 Task: Change the description text to italic.
Action: Mouse moved to (564, 441)
Screenshot: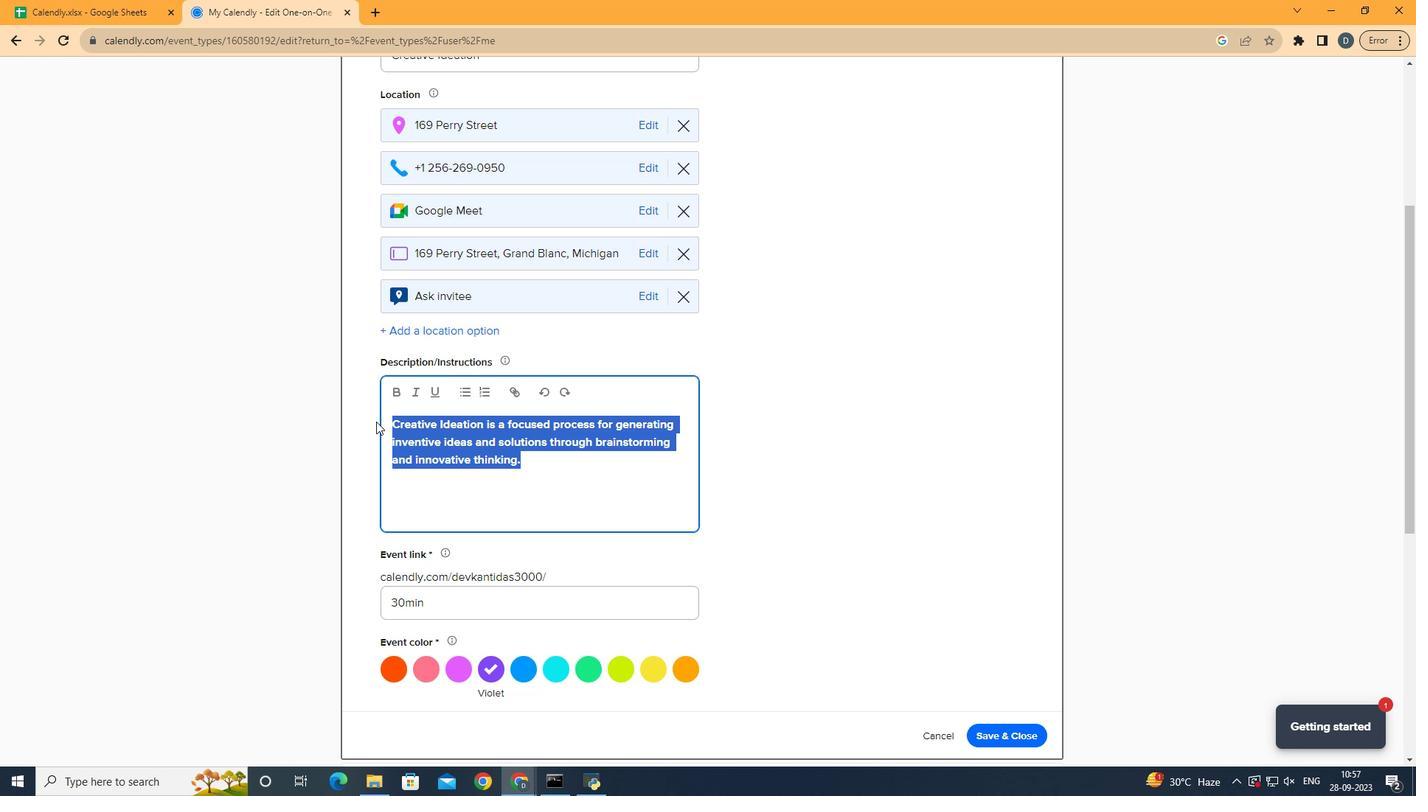 
Action: Mouse pressed left at (564, 441)
Screenshot: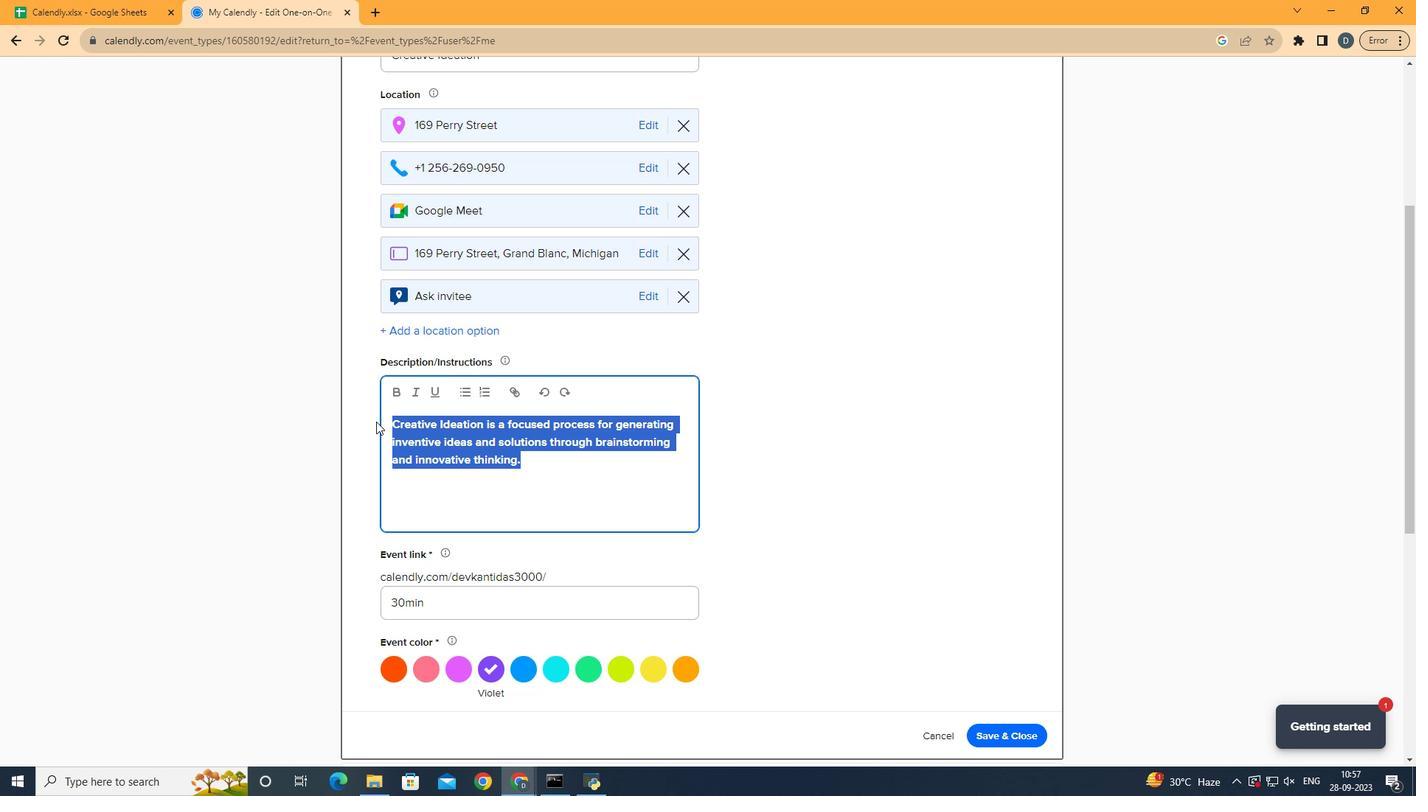 
Action: Mouse moved to (390, 357)
Screenshot: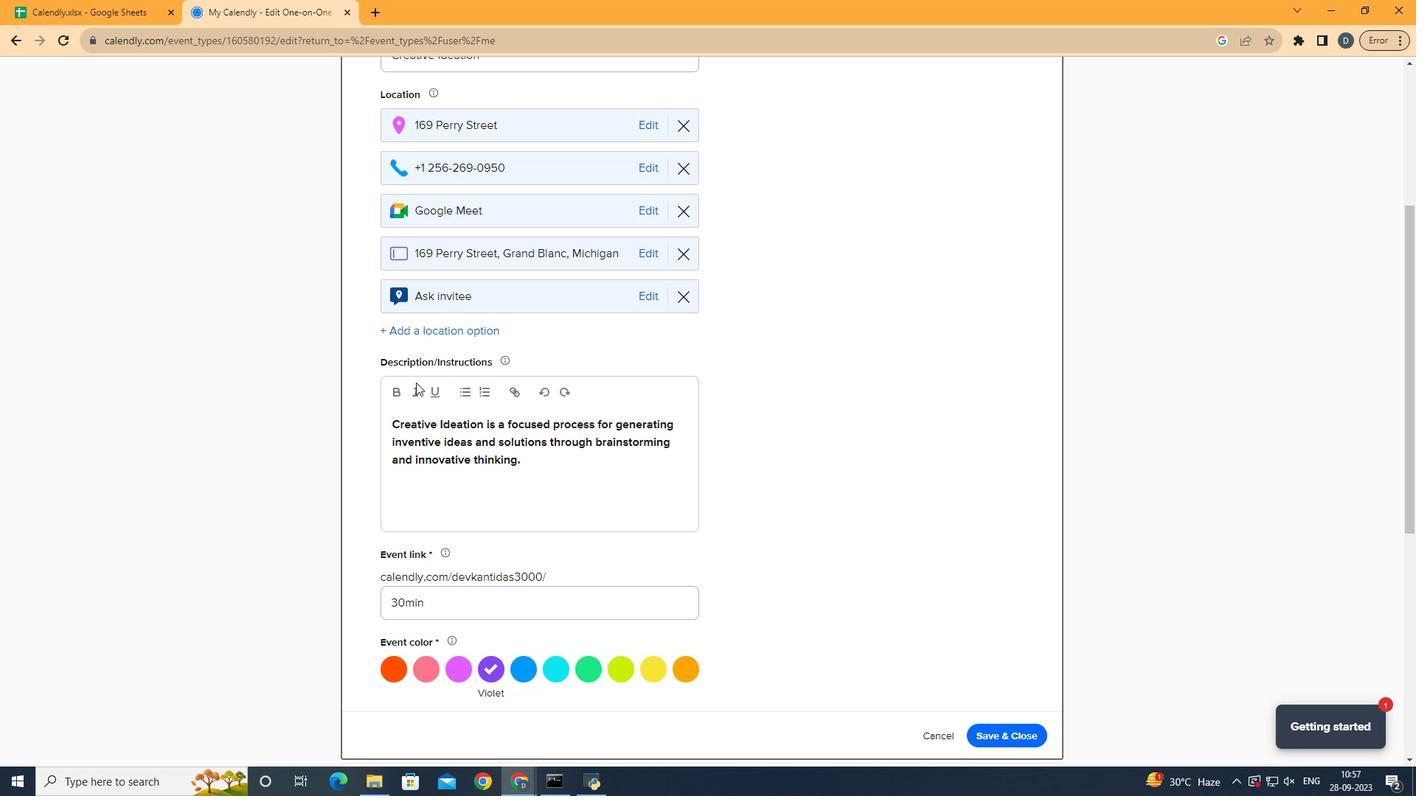
Action: Mouse pressed left at (390, 357)
Screenshot: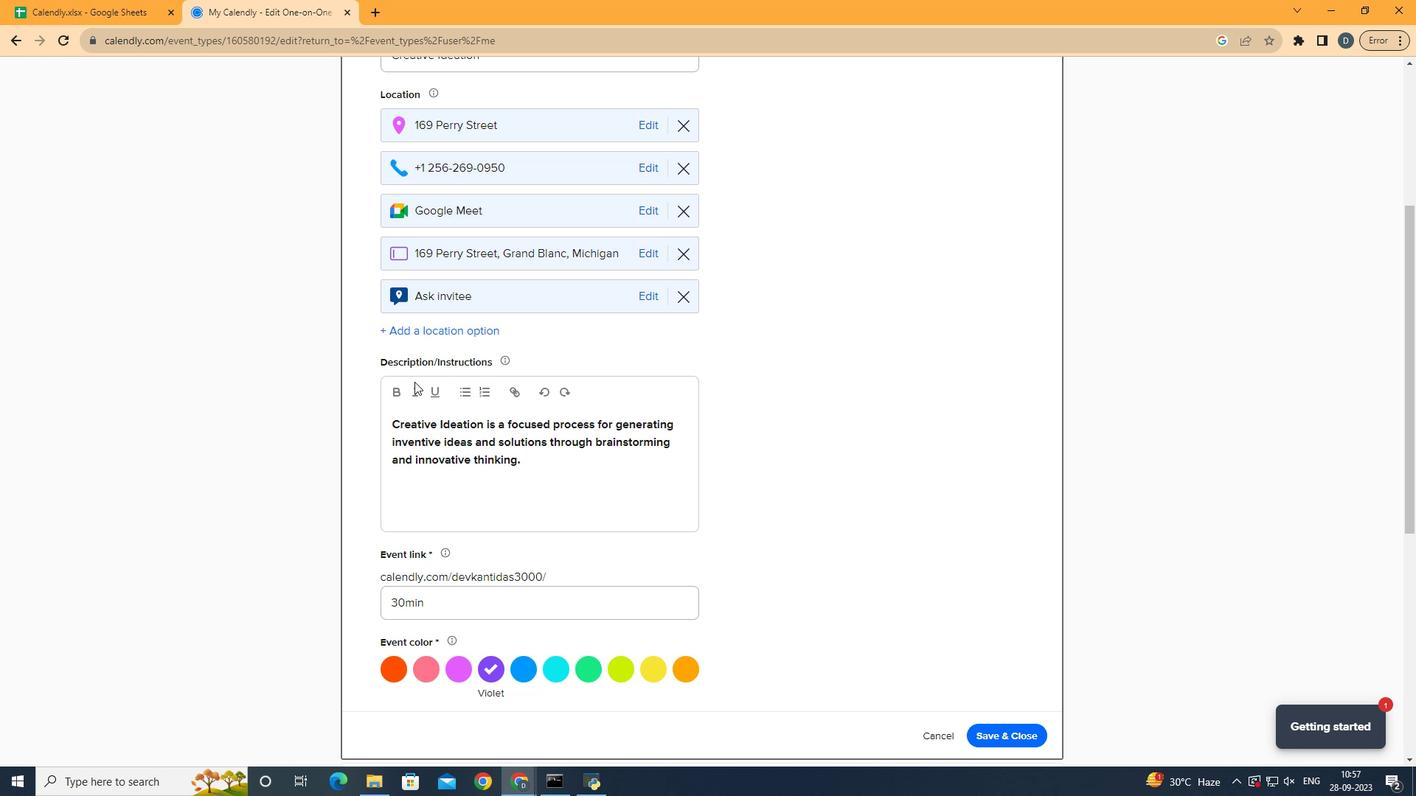 
Action: Mouse moved to (523, 449)
Screenshot: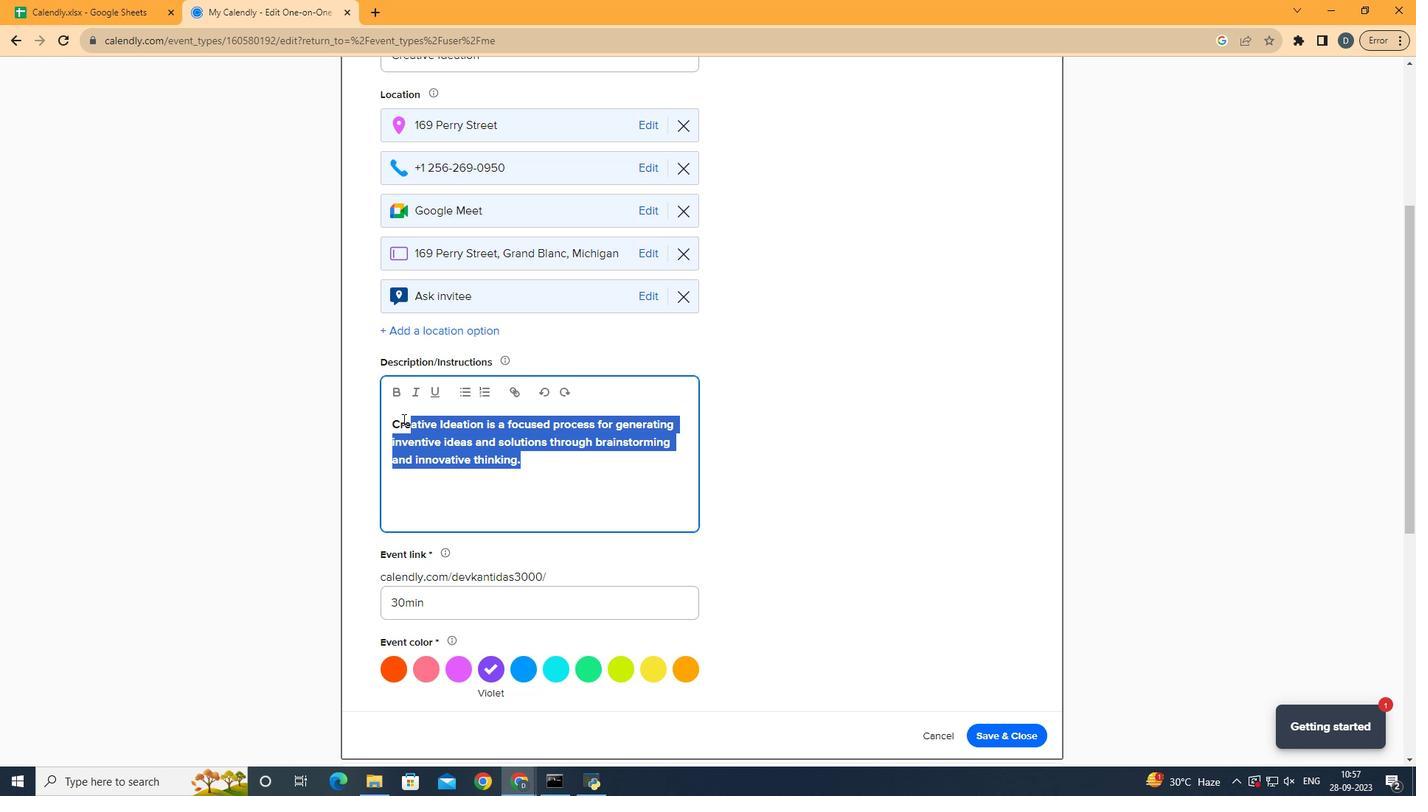 
Action: Mouse pressed left at (523, 449)
Screenshot: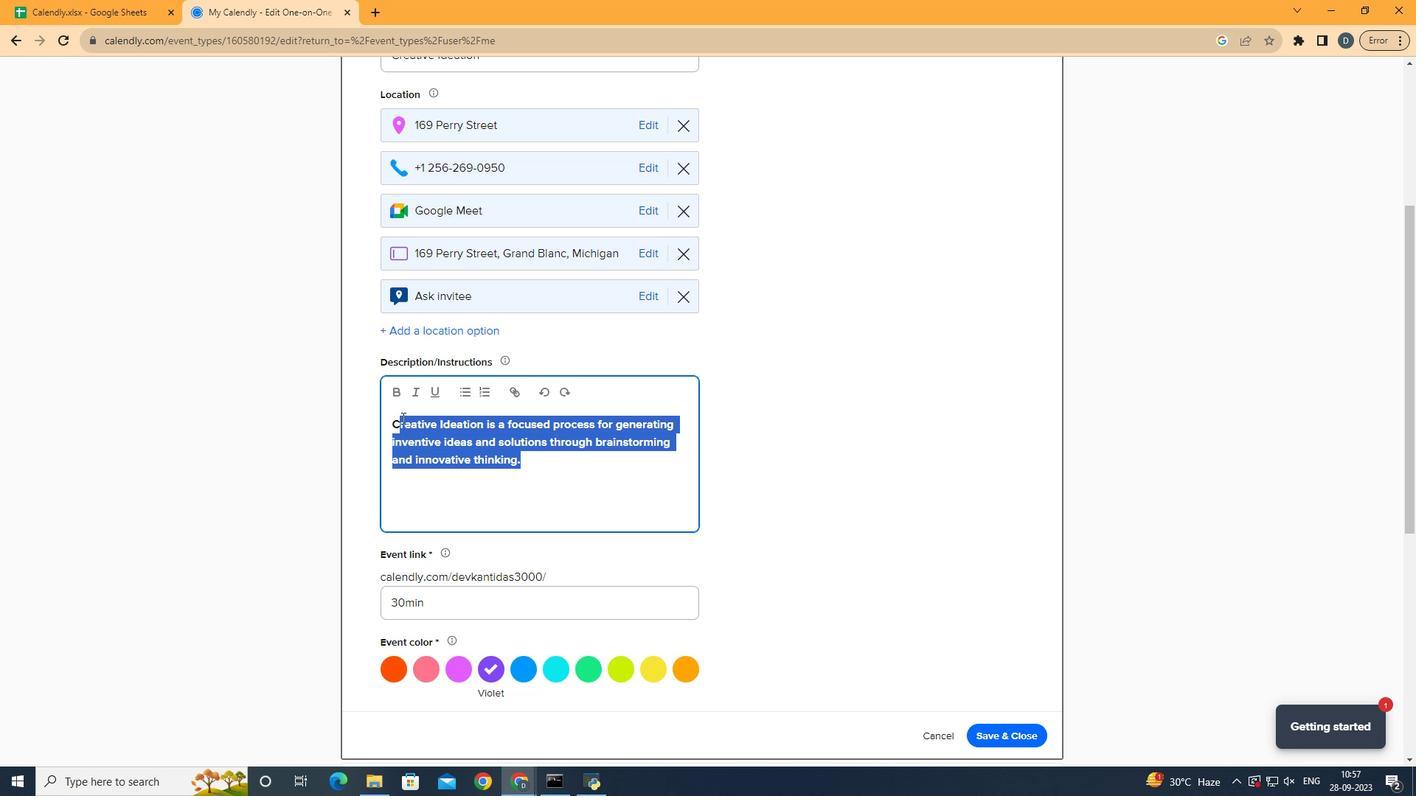 
Action: Mouse moved to (380, 362)
Screenshot: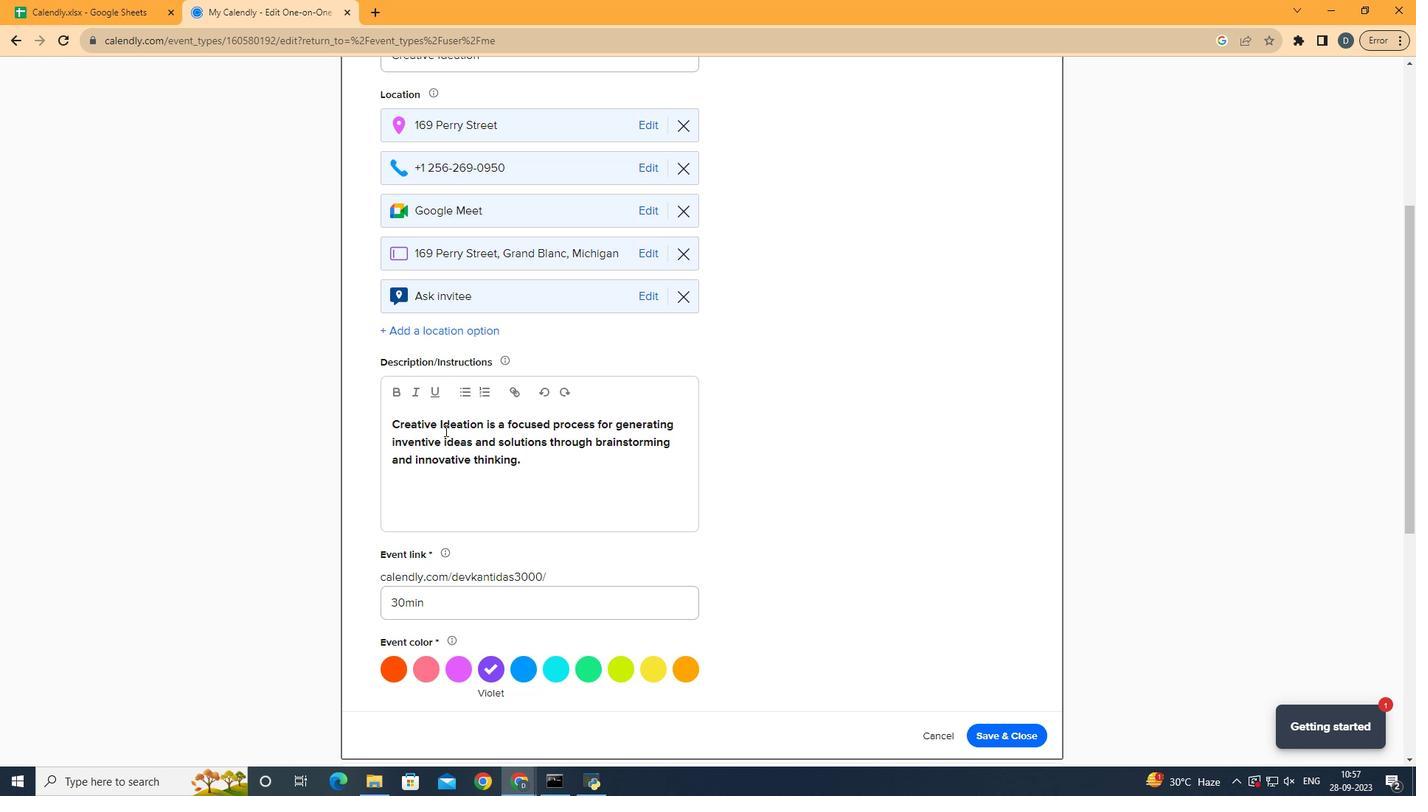 
Action: Mouse pressed left at (380, 362)
Screenshot: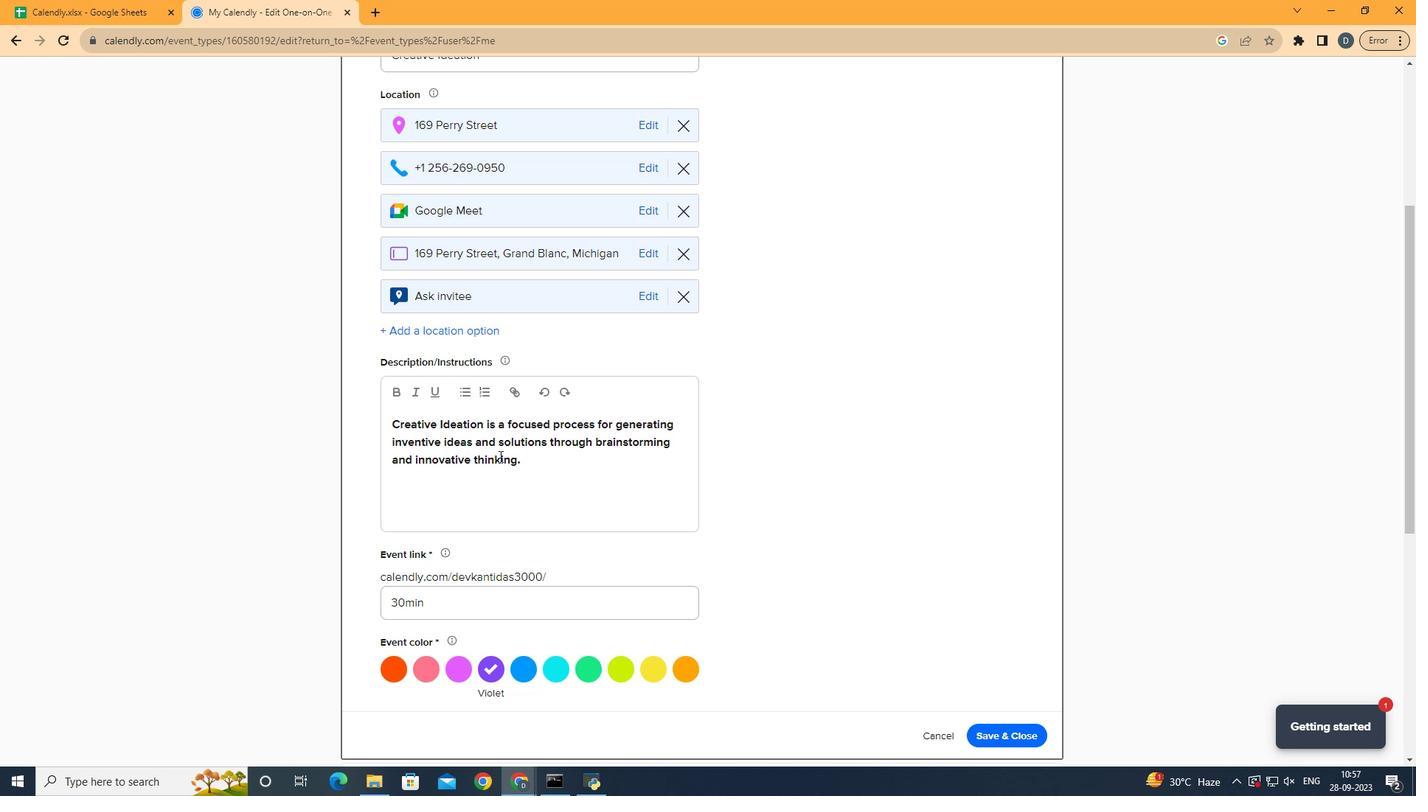 
Action: Mouse moved to (522, 462)
Screenshot: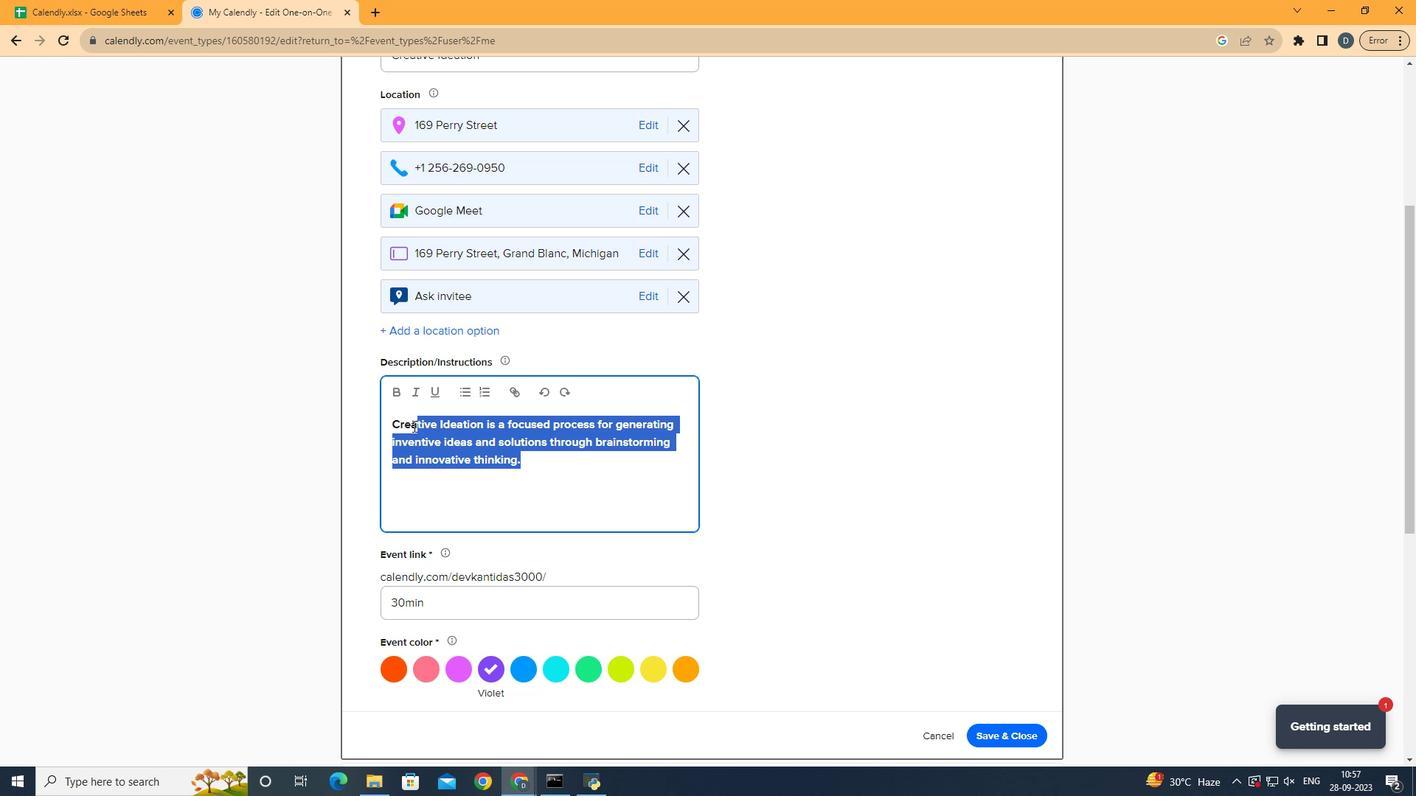 
Action: Mouse pressed left at (522, 462)
Screenshot: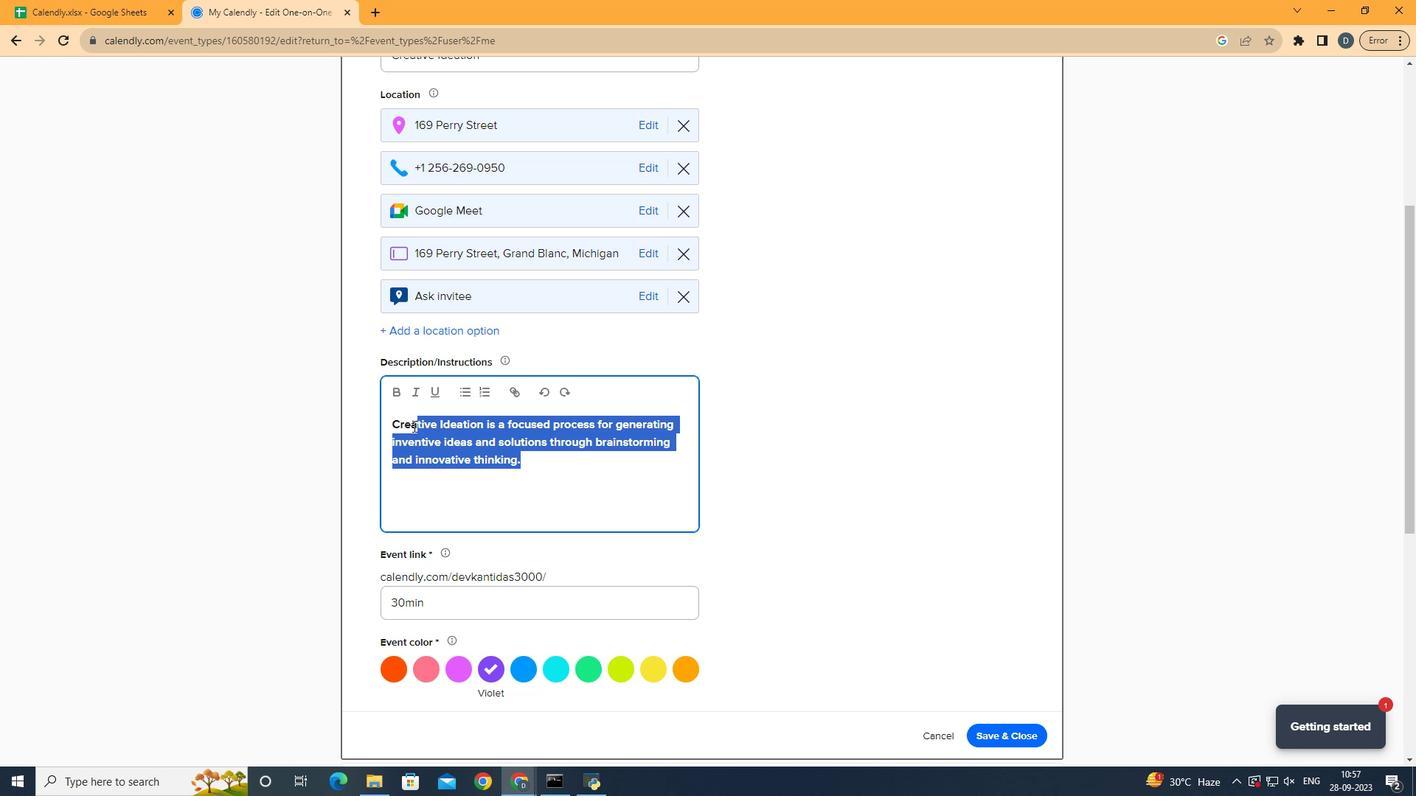 
Action: Mouse moved to (382, 369)
Screenshot: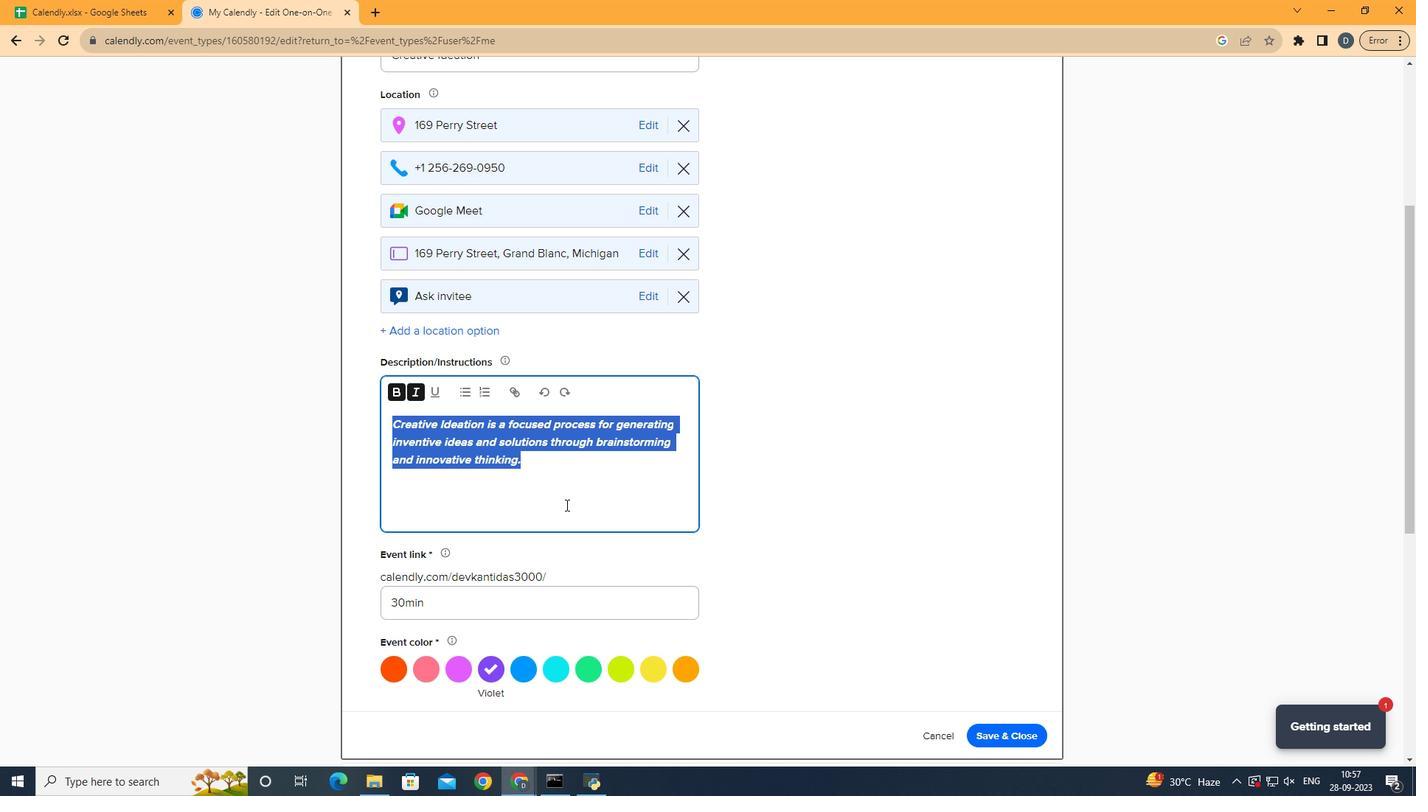 
Action: Mouse pressed left at (382, 369)
Screenshot: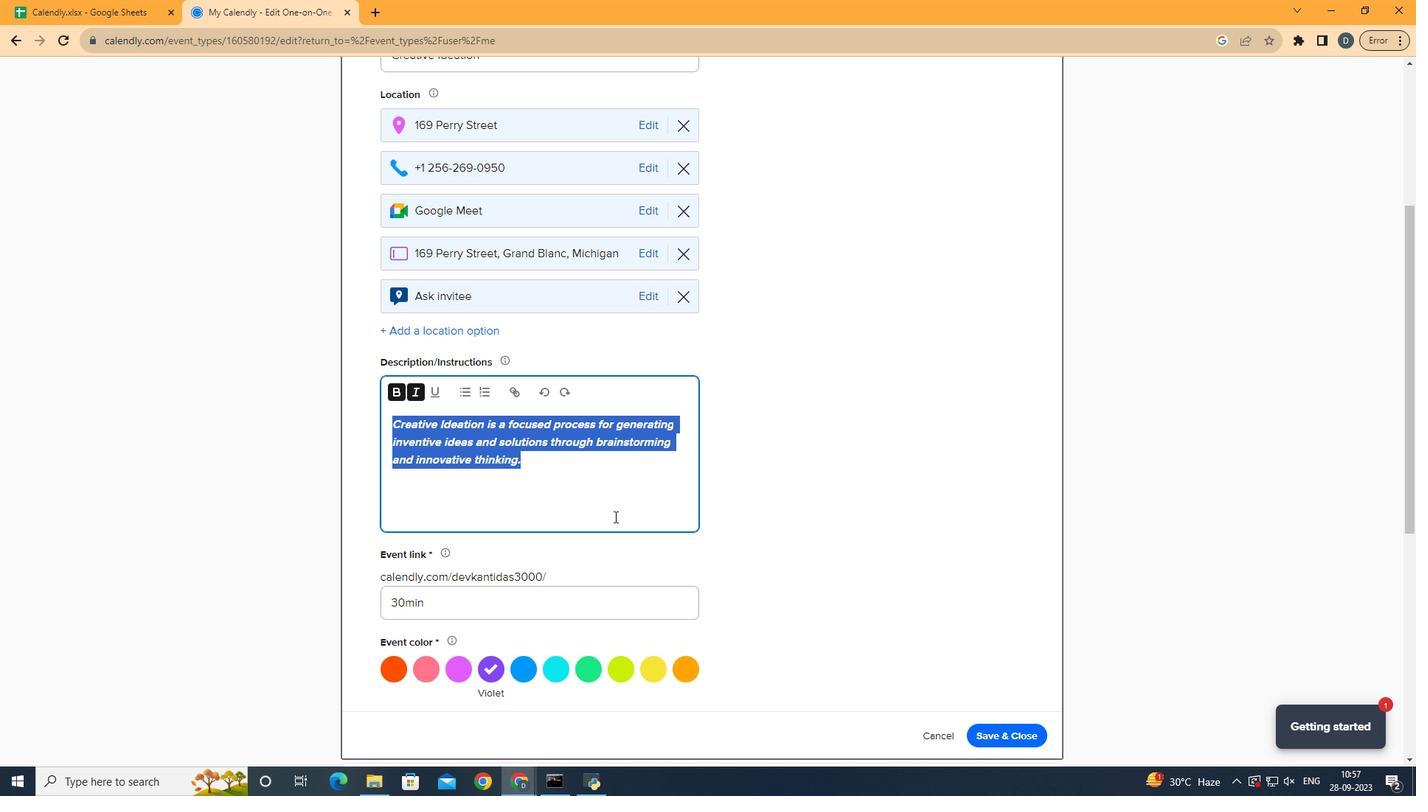 
Action: Mouse moved to (590, 492)
Screenshot: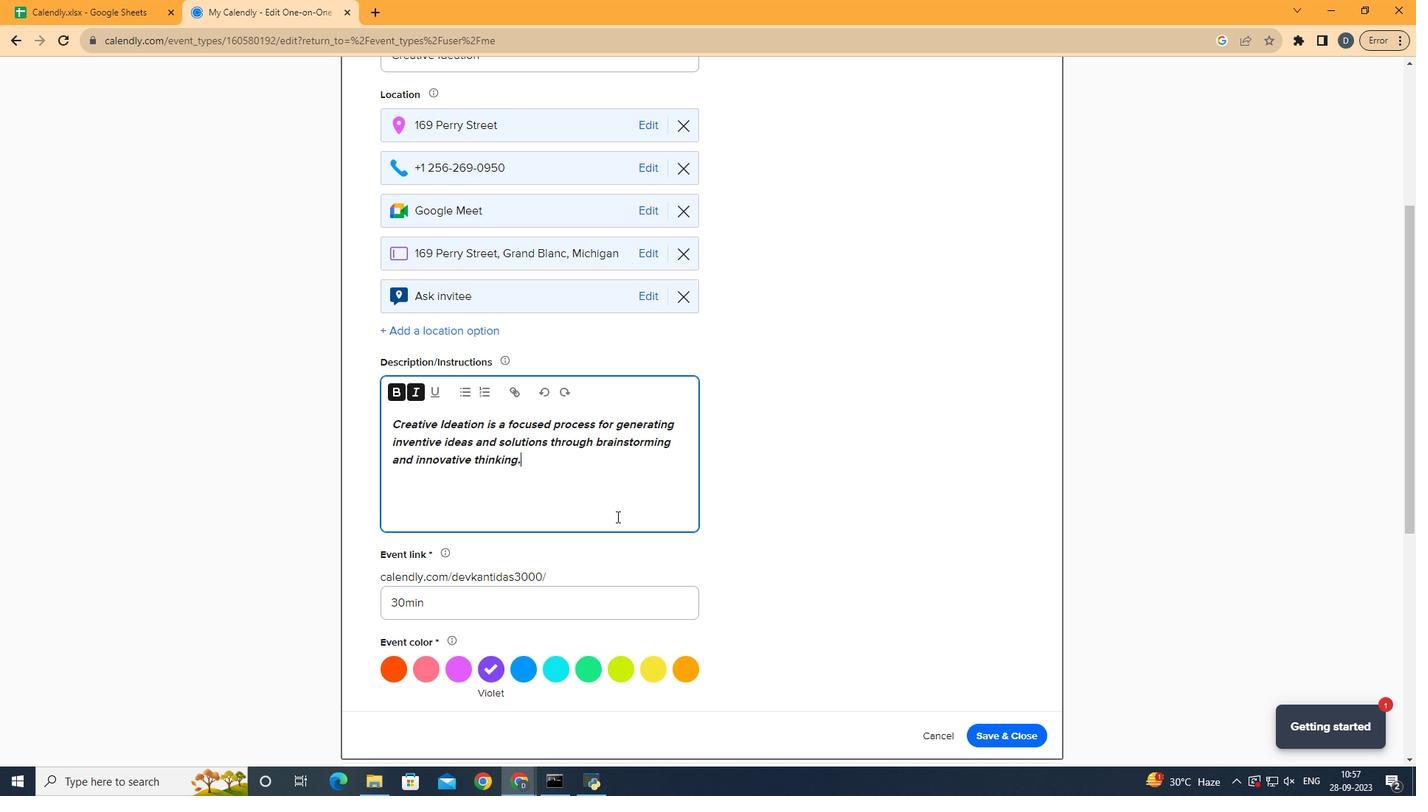 
Action: Mouse pressed left at (590, 492)
Screenshot: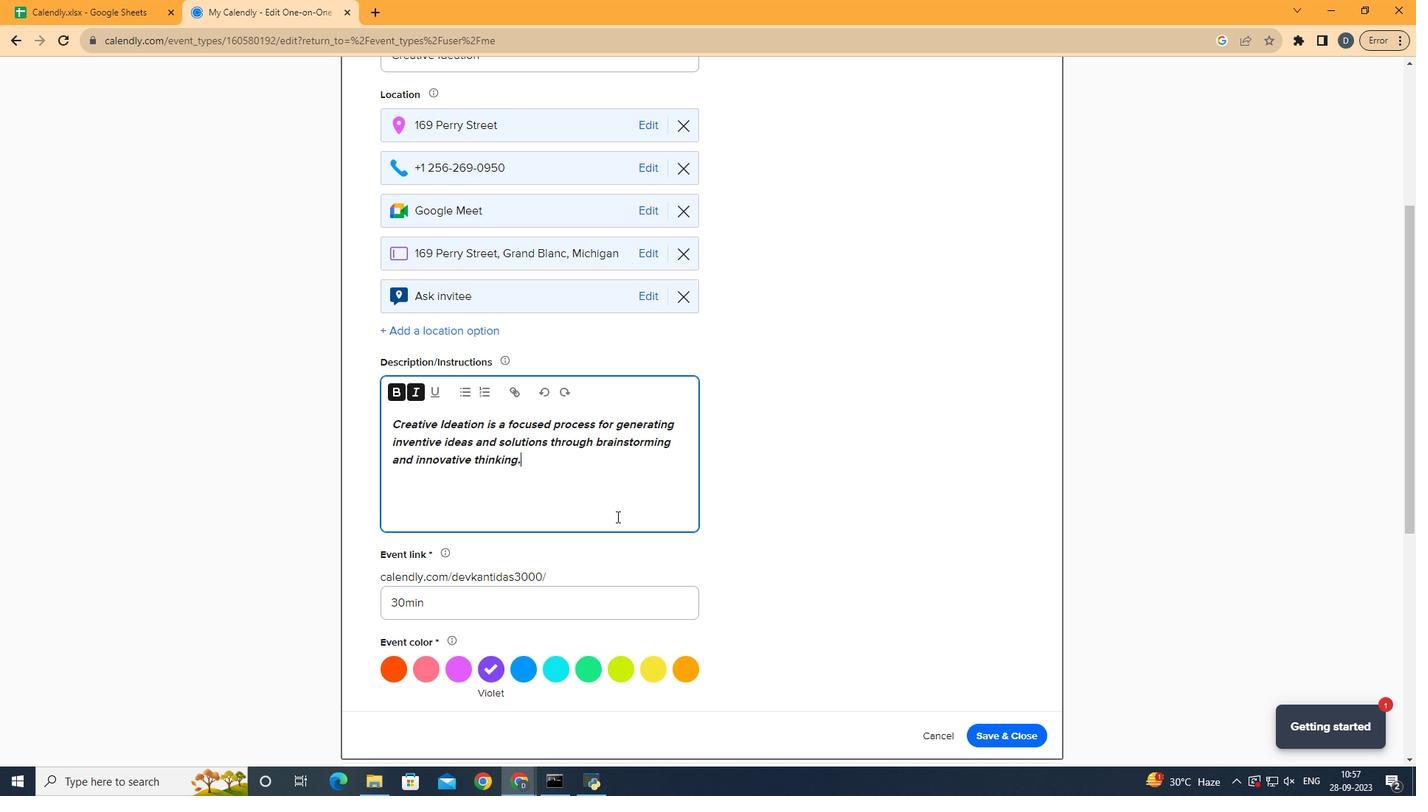 
Action: Mouse moved to (590, 492)
Screenshot: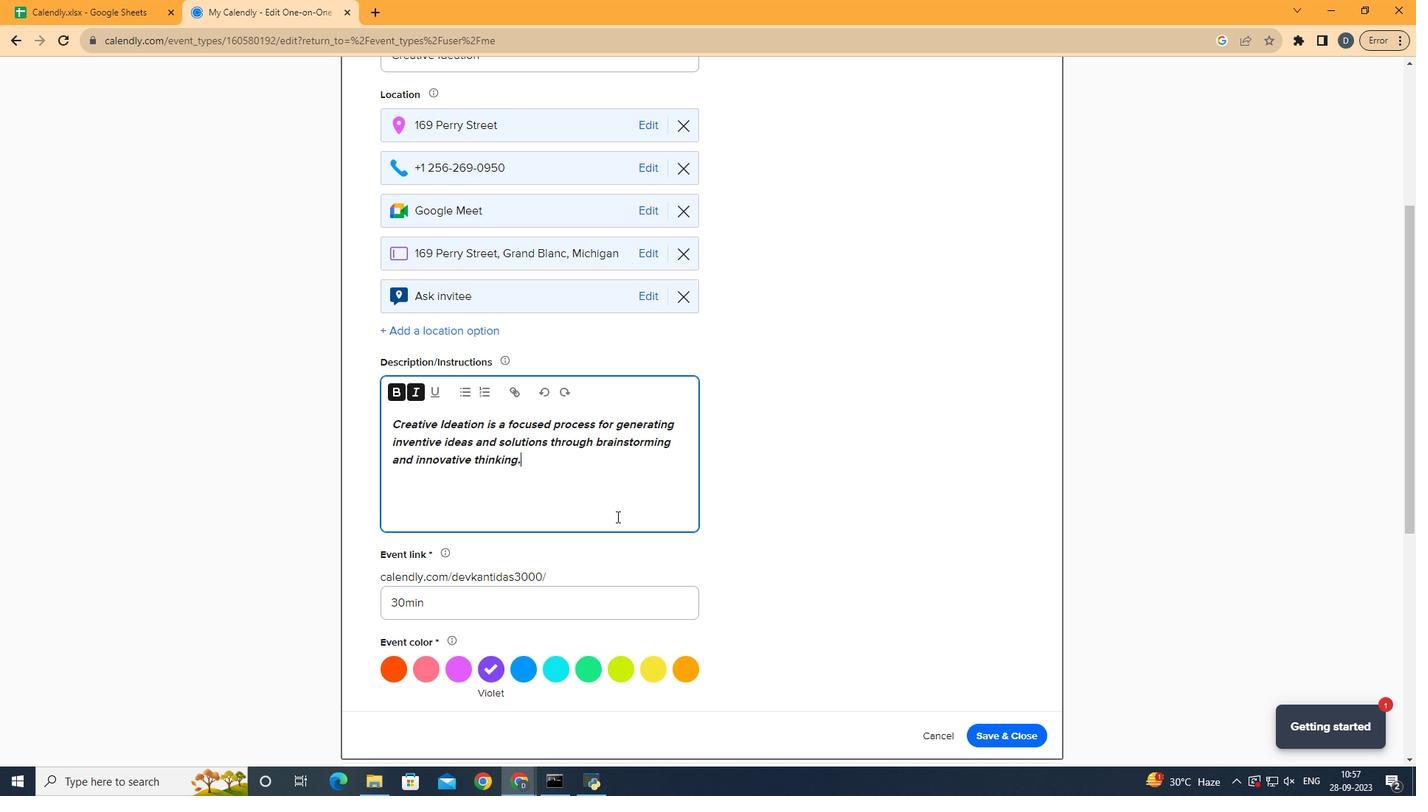 
